 Task: Create a due date automation trigger when advanced on, on the tuesday of the week a card is due add checklist with an incomplete checklists at 11:00 AM.
Action: Mouse moved to (1027, 93)
Screenshot: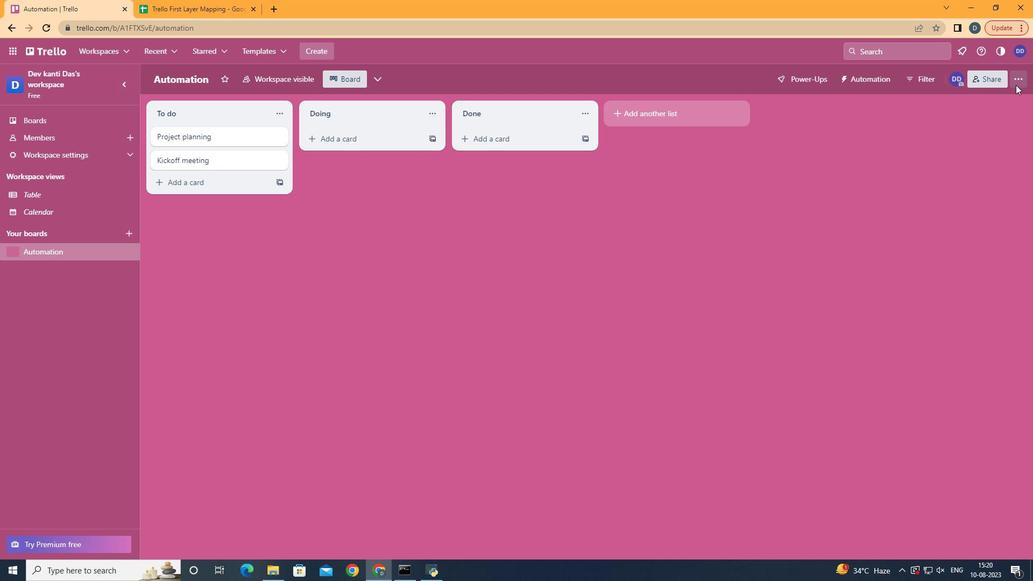 
Action: Mouse pressed left at (1027, 93)
Screenshot: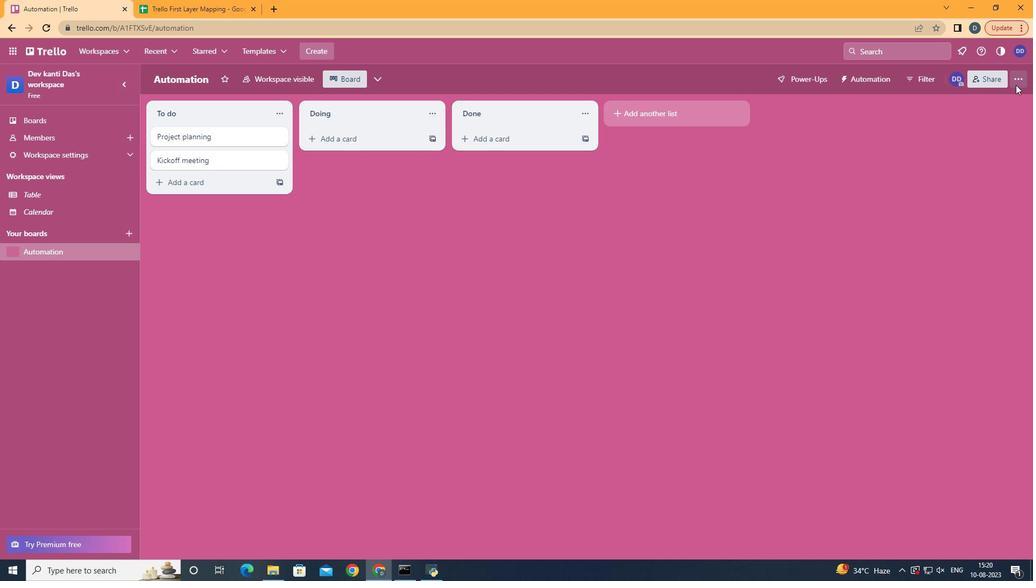 
Action: Mouse moved to (948, 251)
Screenshot: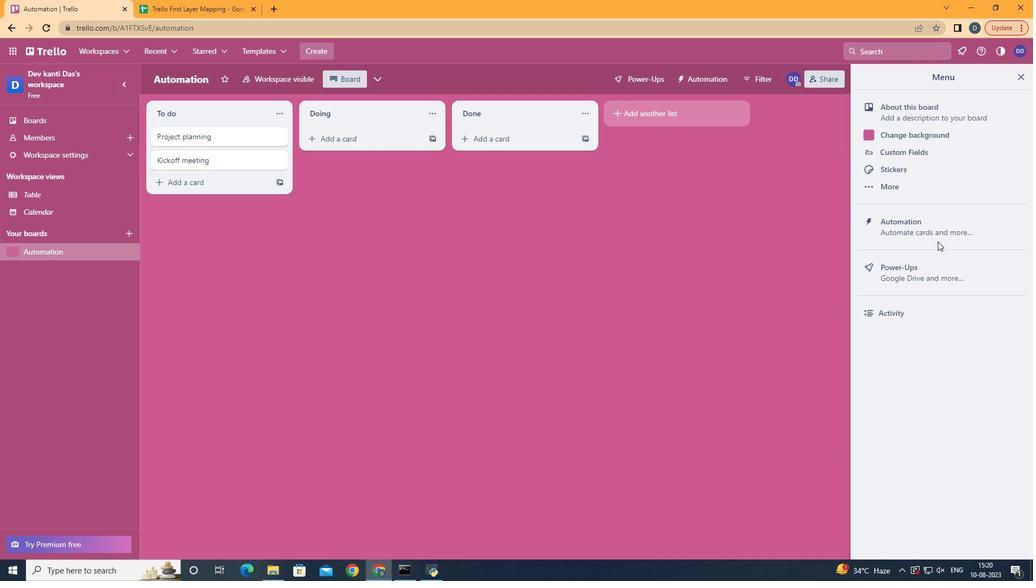 
Action: Mouse pressed left at (948, 251)
Screenshot: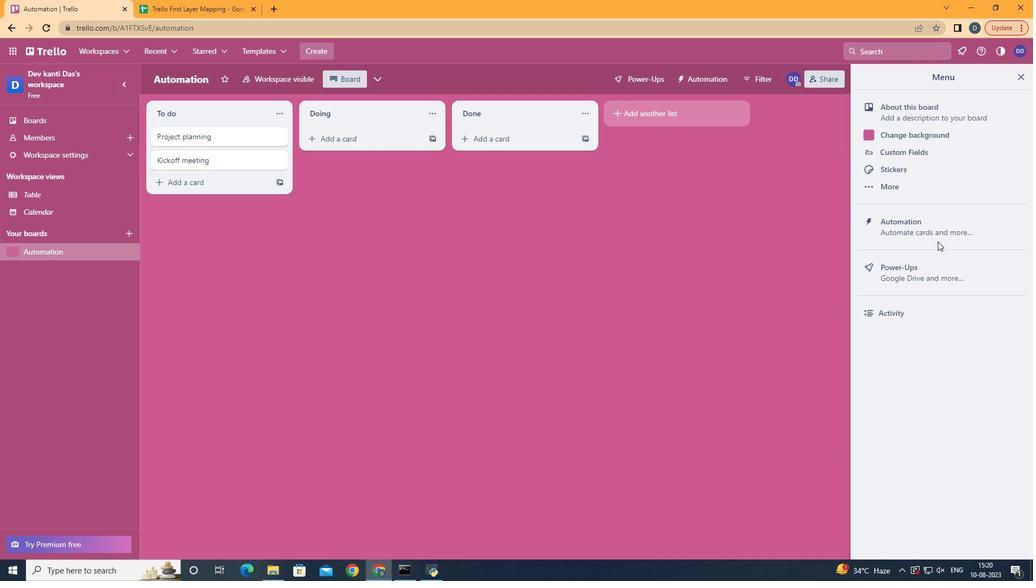 
Action: Mouse moved to (945, 240)
Screenshot: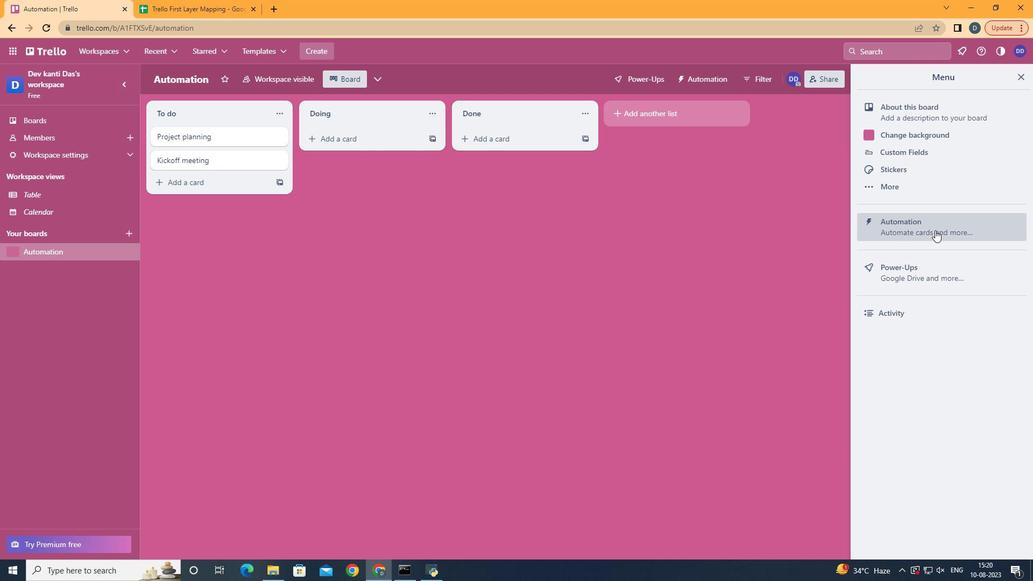 
Action: Mouse pressed left at (945, 240)
Screenshot: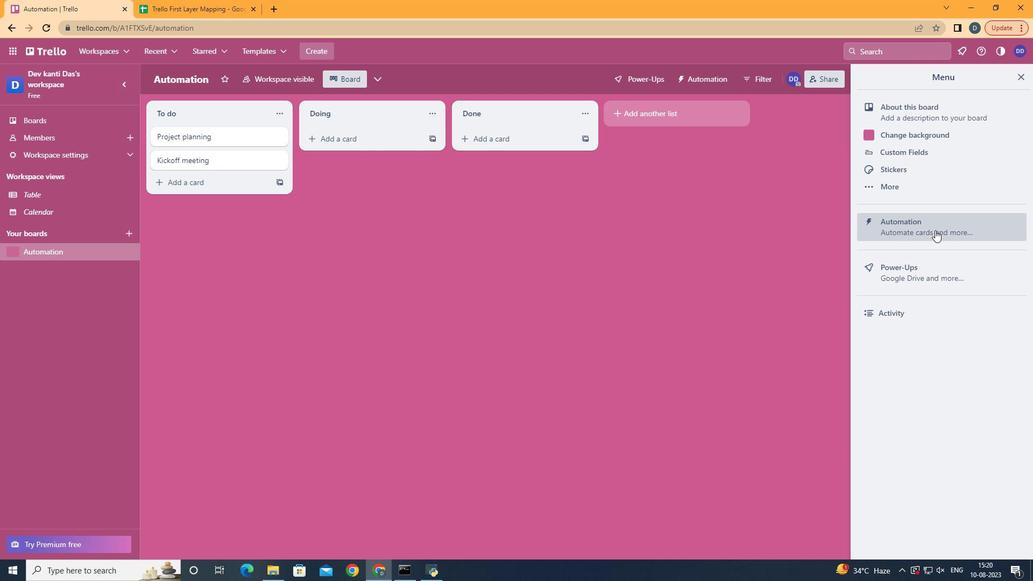 
Action: Mouse moved to (208, 231)
Screenshot: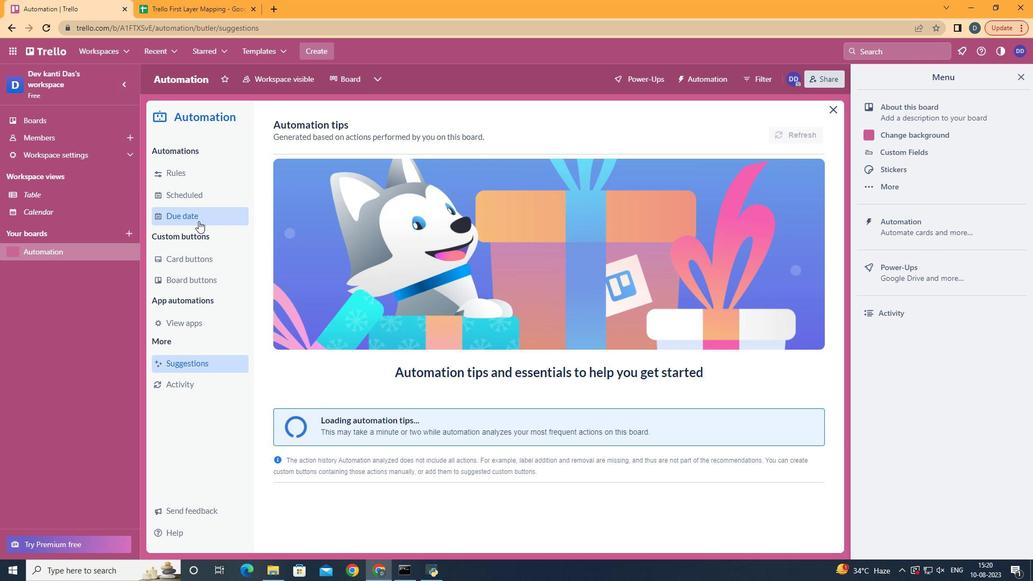 
Action: Mouse pressed left at (208, 231)
Screenshot: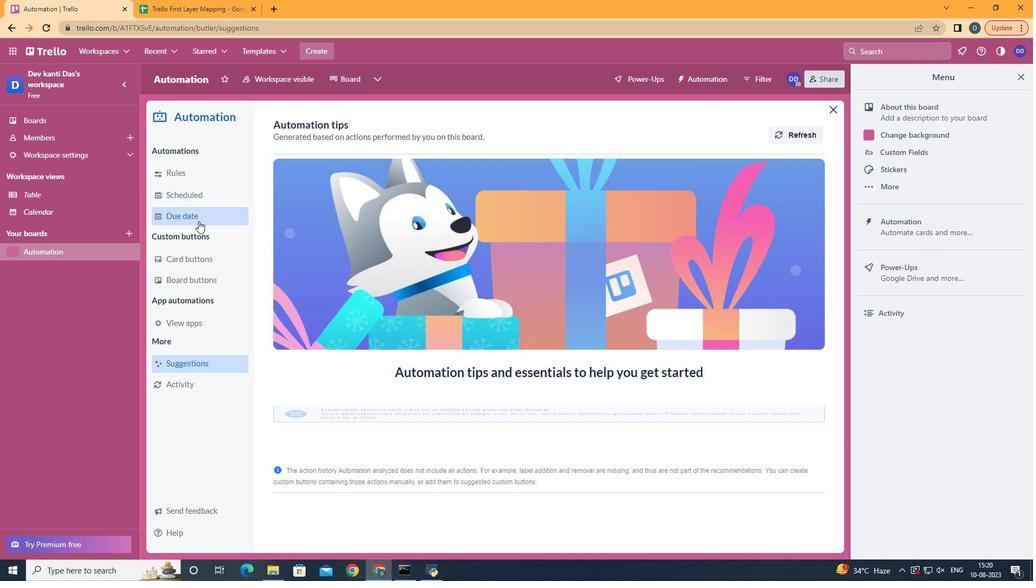 
Action: Mouse moved to (754, 141)
Screenshot: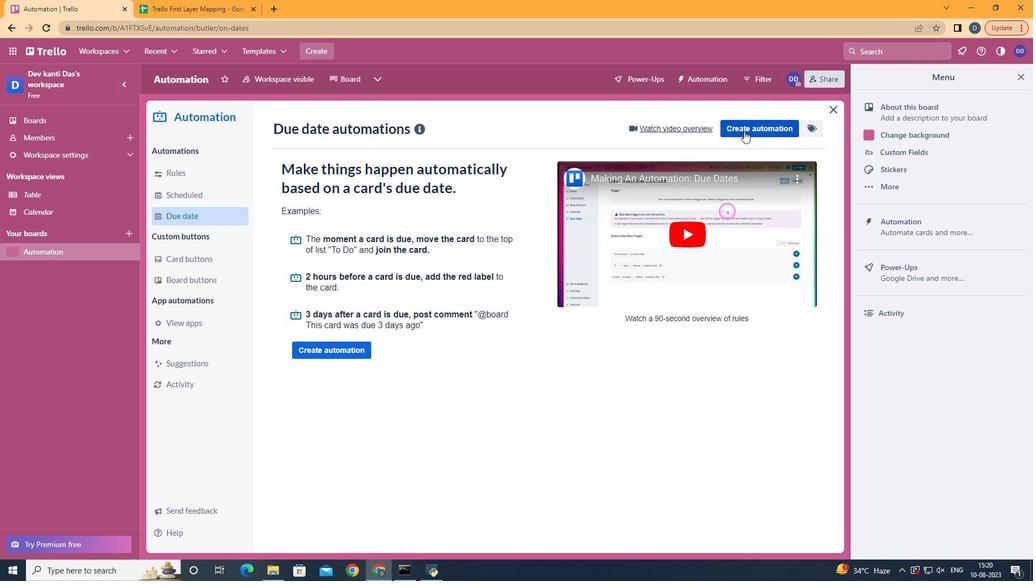 
Action: Mouse pressed left at (754, 141)
Screenshot: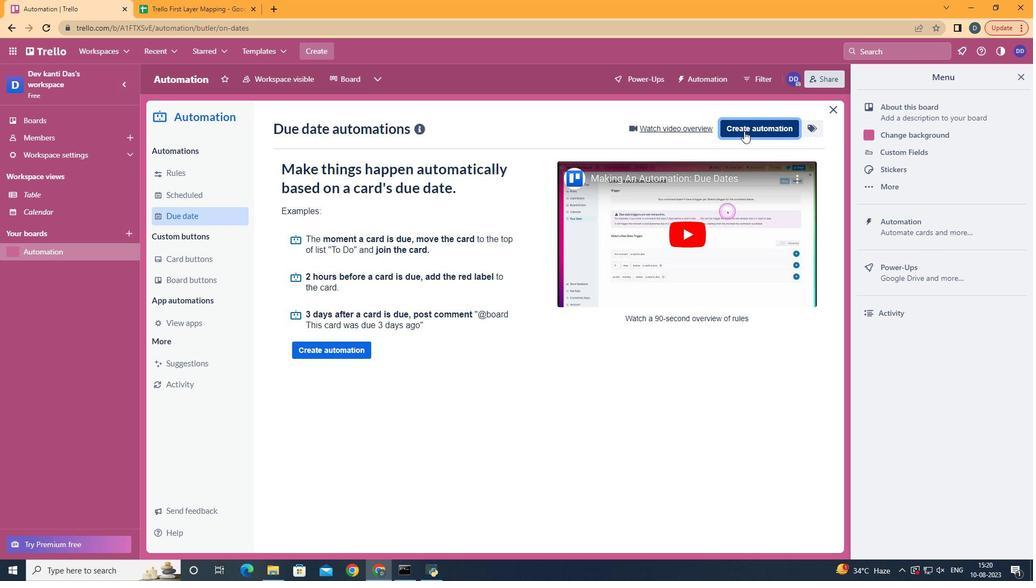 
Action: Mouse moved to (611, 241)
Screenshot: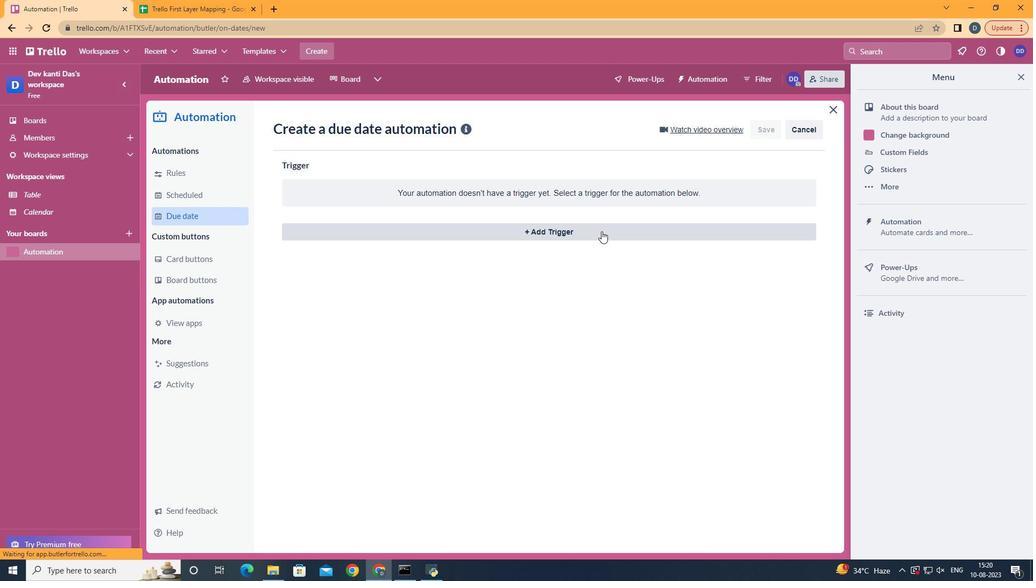 
Action: Mouse pressed left at (611, 241)
Screenshot: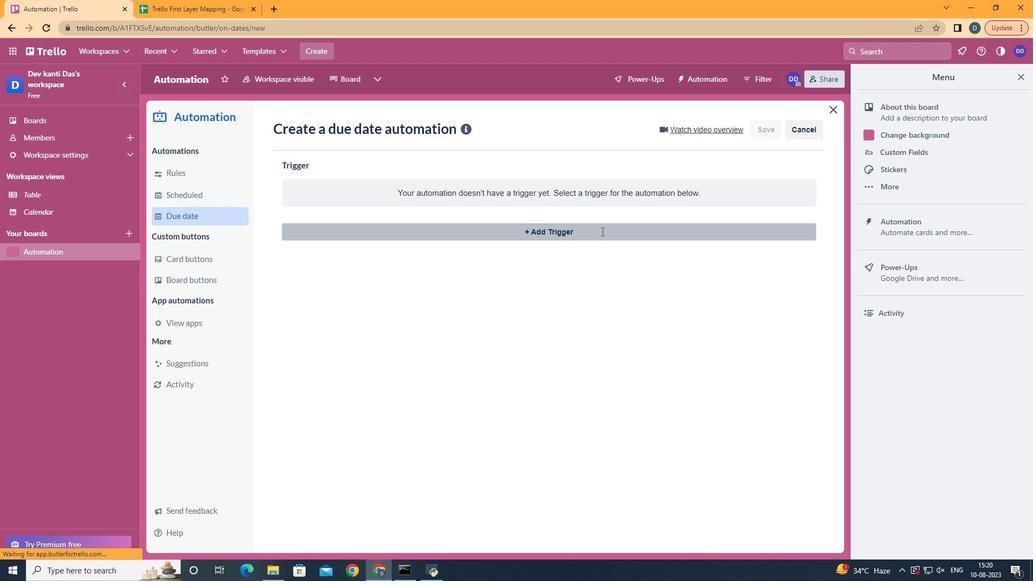 
Action: Mouse moved to (347, 316)
Screenshot: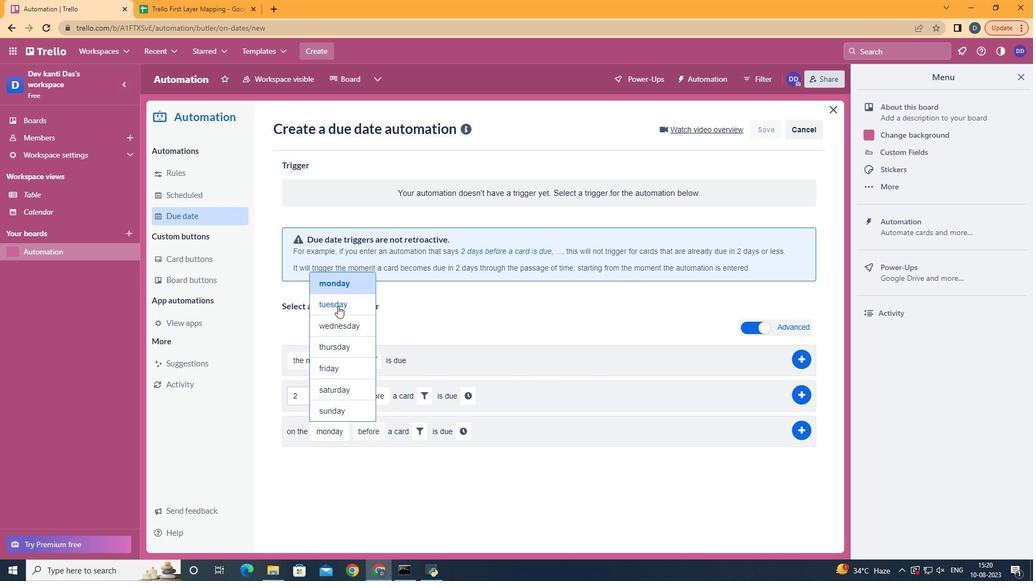 
Action: Mouse pressed left at (347, 316)
Screenshot: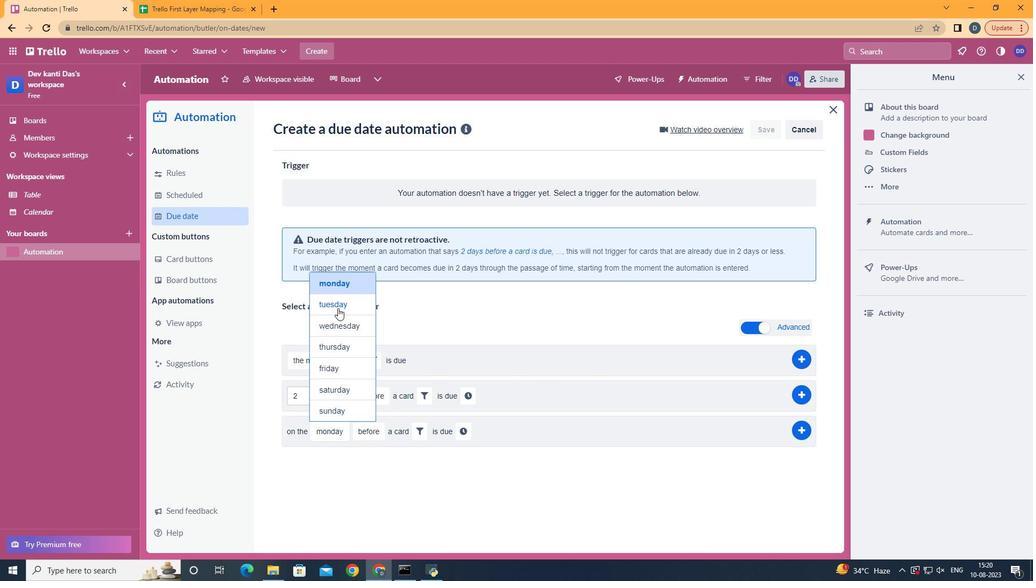 
Action: Mouse moved to (381, 502)
Screenshot: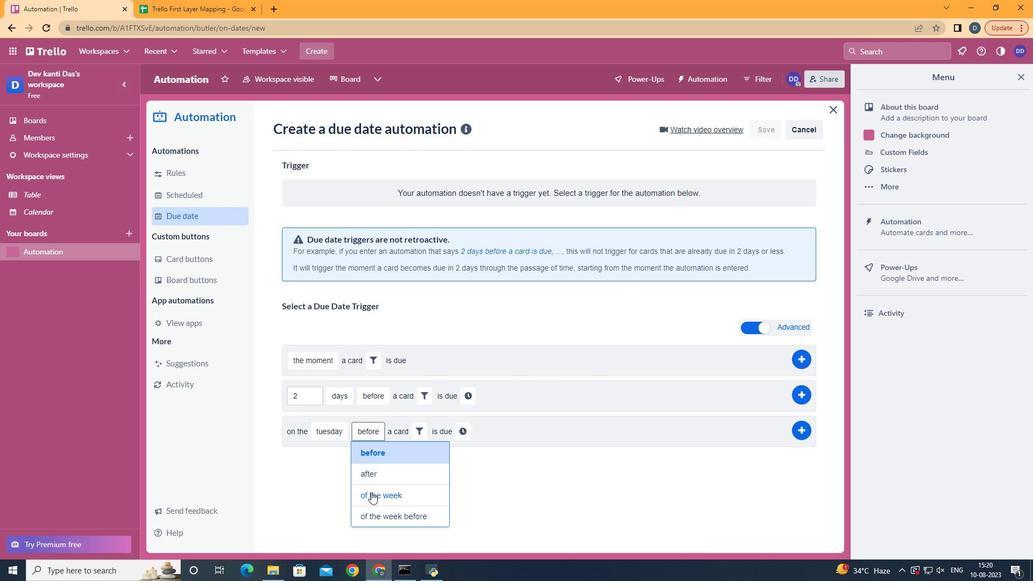
Action: Mouse pressed left at (381, 502)
Screenshot: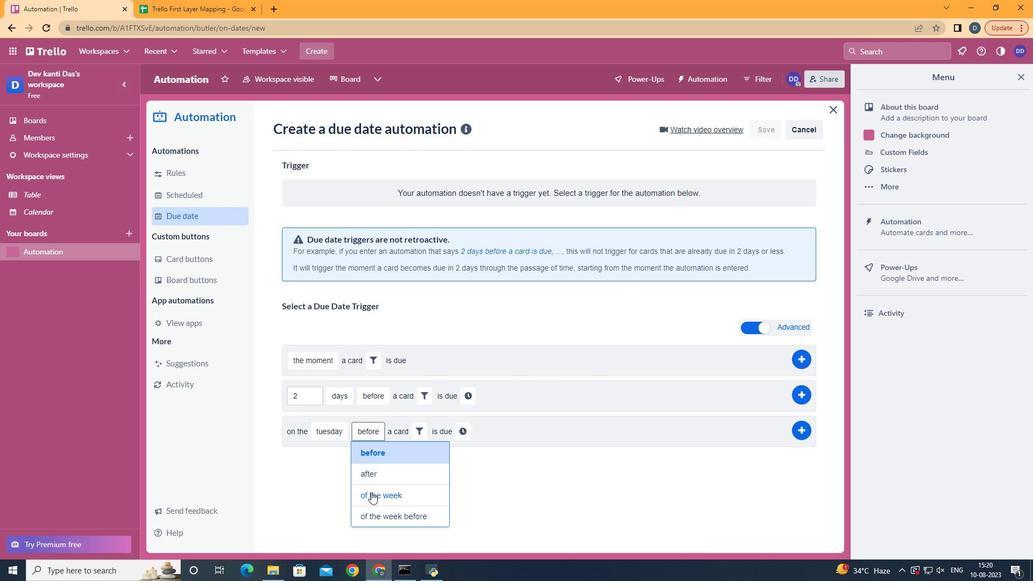 
Action: Mouse moved to (445, 431)
Screenshot: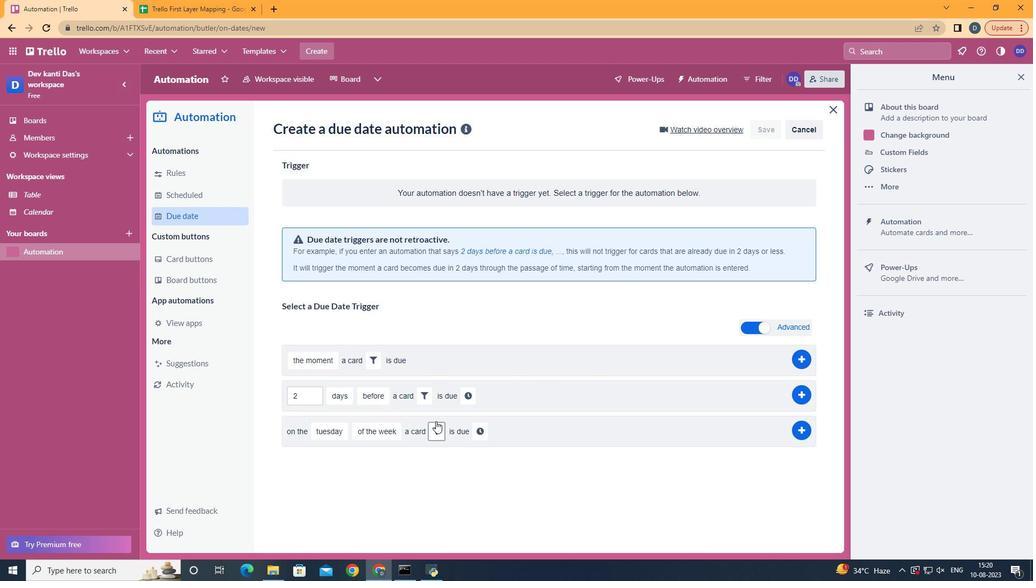 
Action: Mouse pressed left at (445, 431)
Screenshot: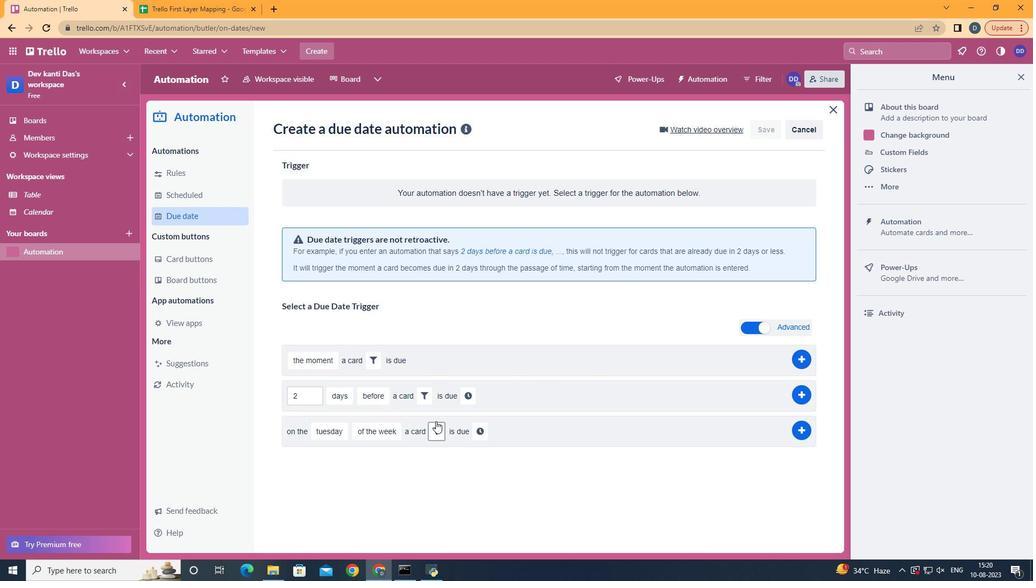 
Action: Mouse moved to (501, 478)
Screenshot: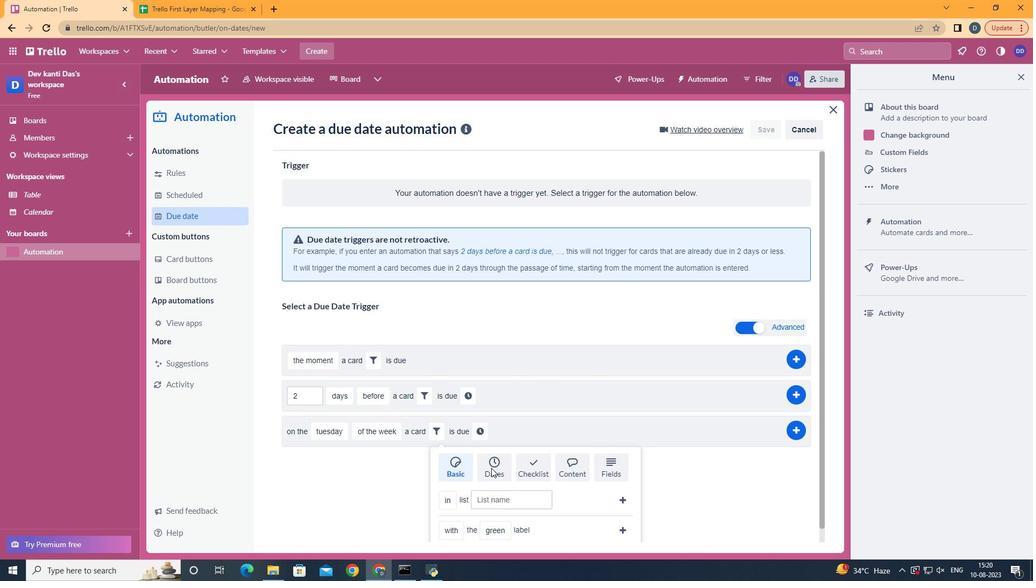 
Action: Mouse pressed left at (501, 478)
Screenshot: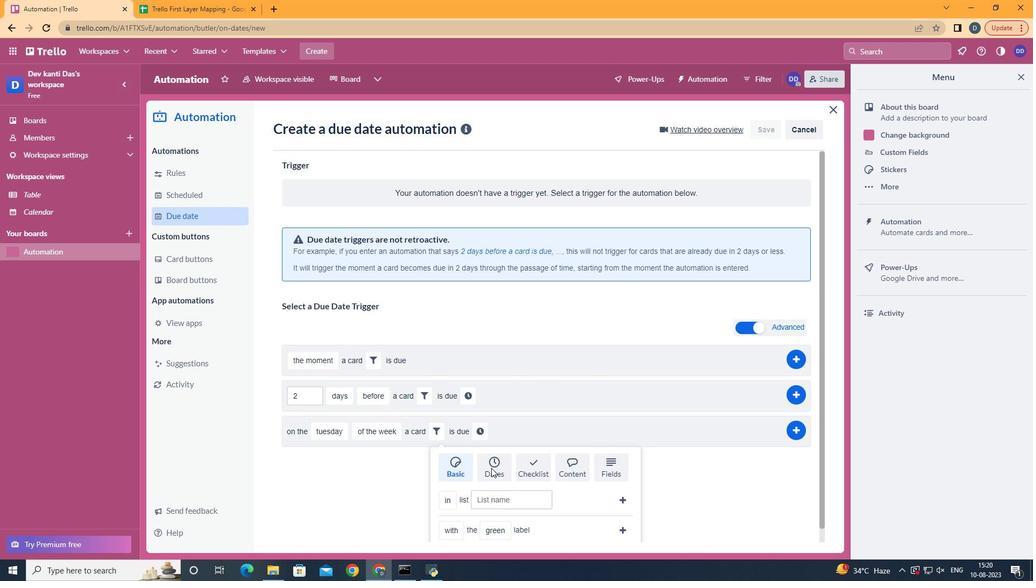 
Action: Mouse moved to (504, 473)
Screenshot: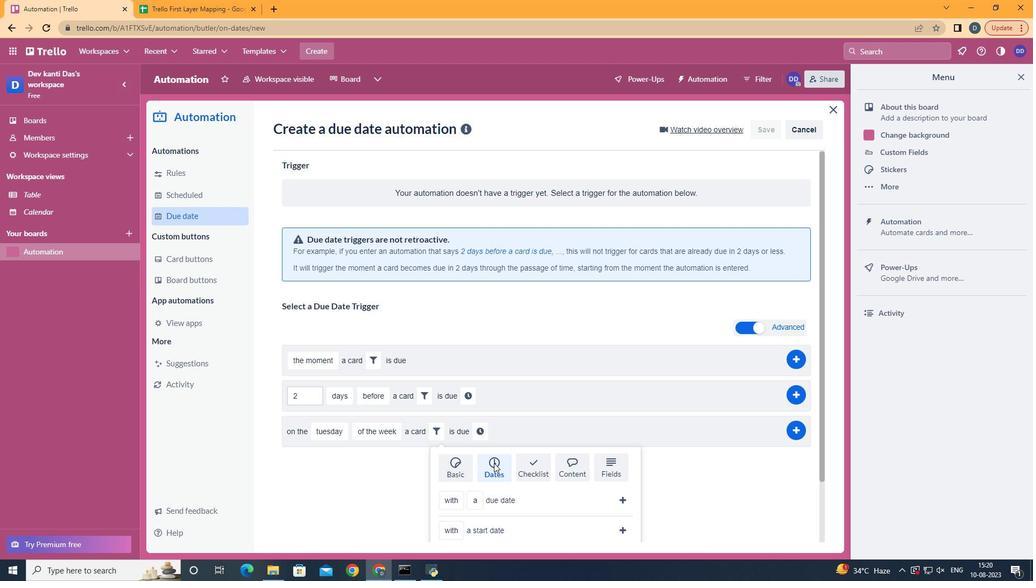 
Action: Mouse scrolled (504, 472) with delta (0, 0)
Screenshot: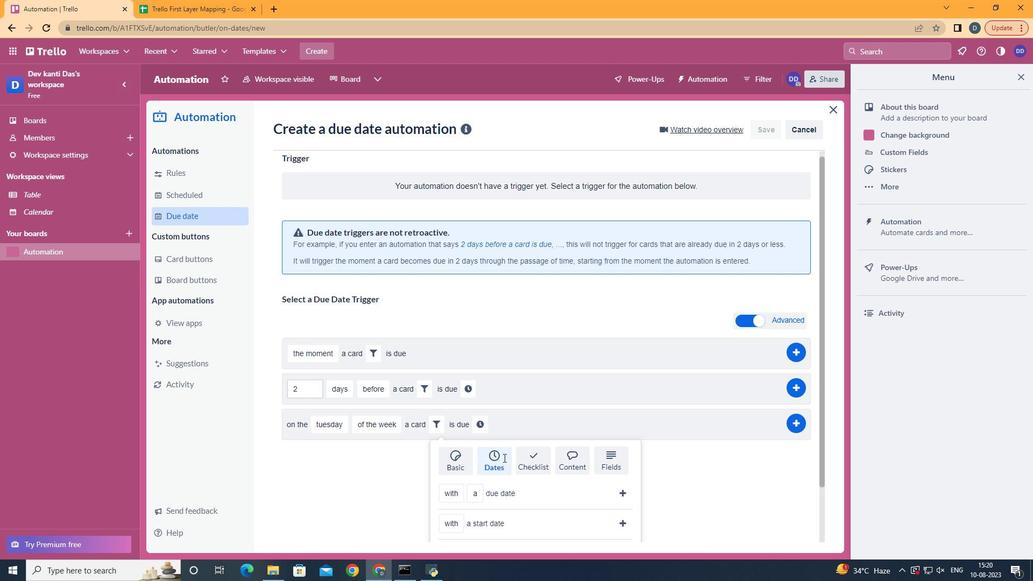 
Action: Mouse scrolled (504, 472) with delta (0, 0)
Screenshot: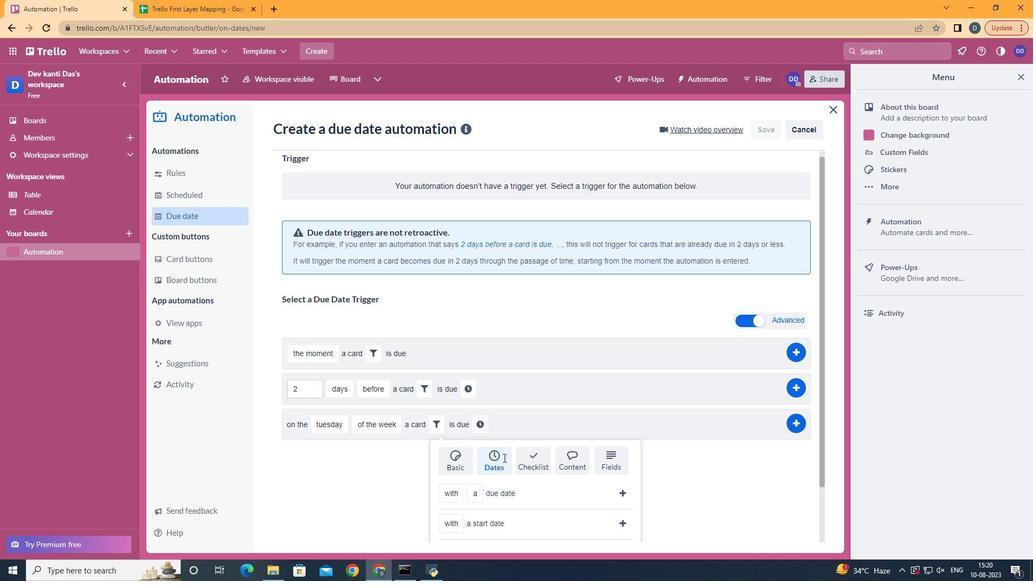 
Action: Mouse scrolled (504, 472) with delta (0, 0)
Screenshot: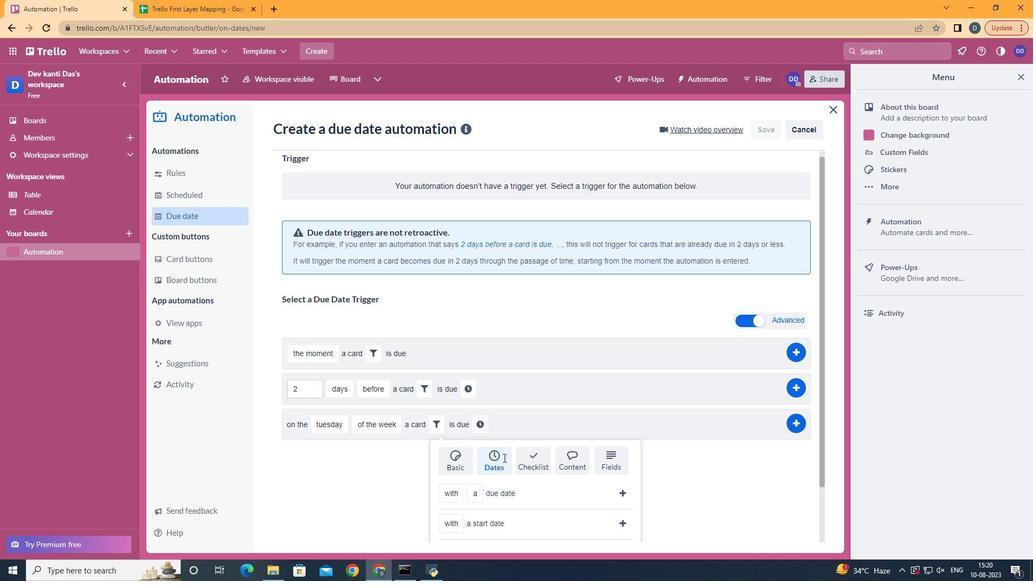 
Action: Mouse moved to (504, 473)
Screenshot: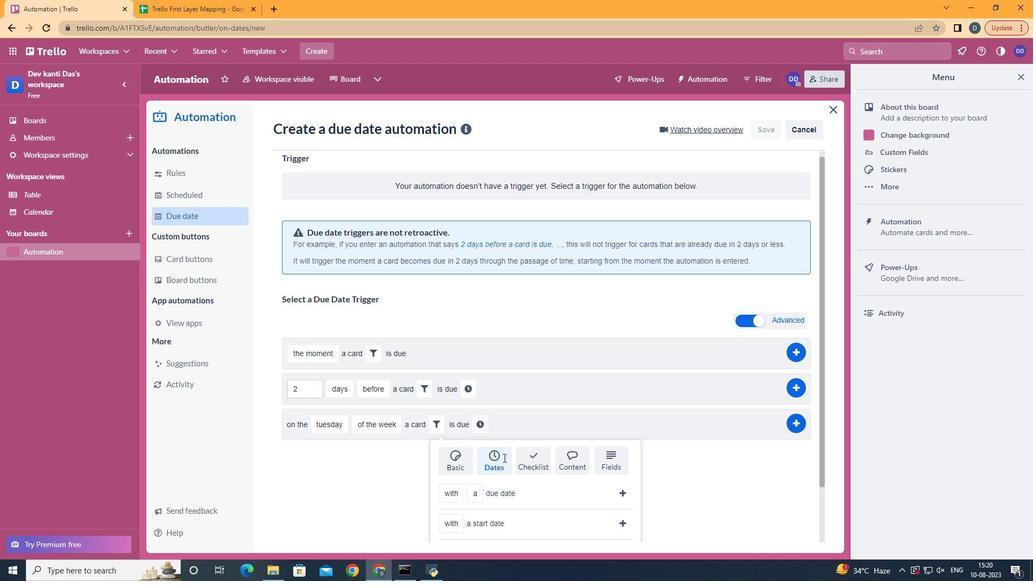 
Action: Mouse scrolled (504, 472) with delta (0, 0)
Screenshot: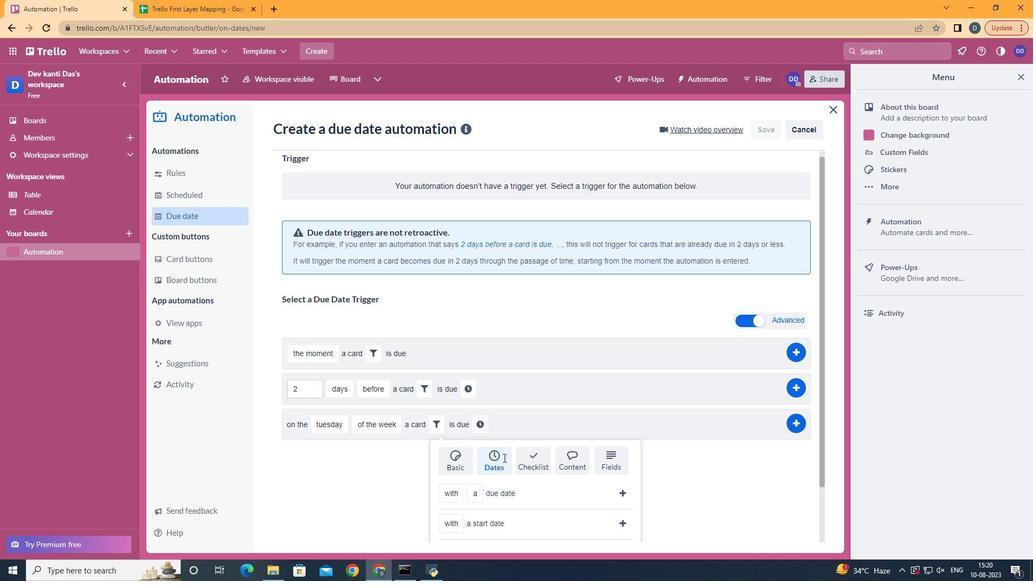 
Action: Mouse moved to (508, 470)
Screenshot: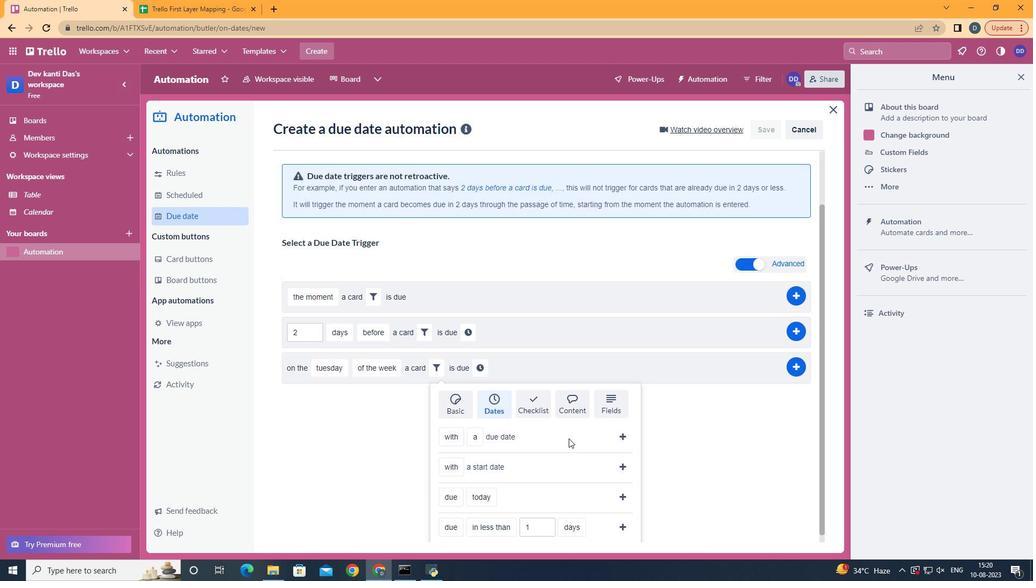 
Action: Mouse scrolled (506, 471) with delta (0, 0)
Screenshot: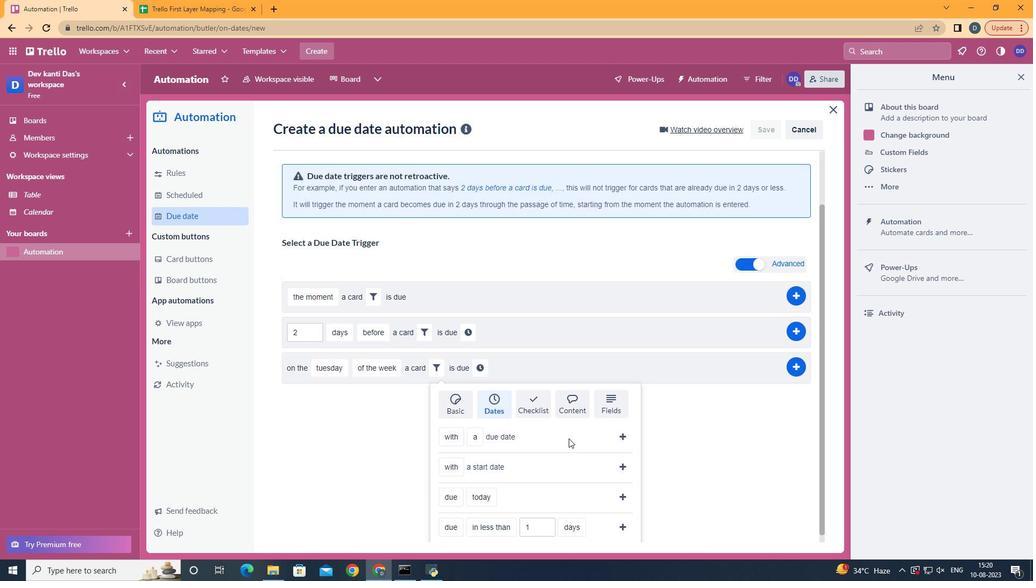 
Action: Mouse moved to (549, 388)
Screenshot: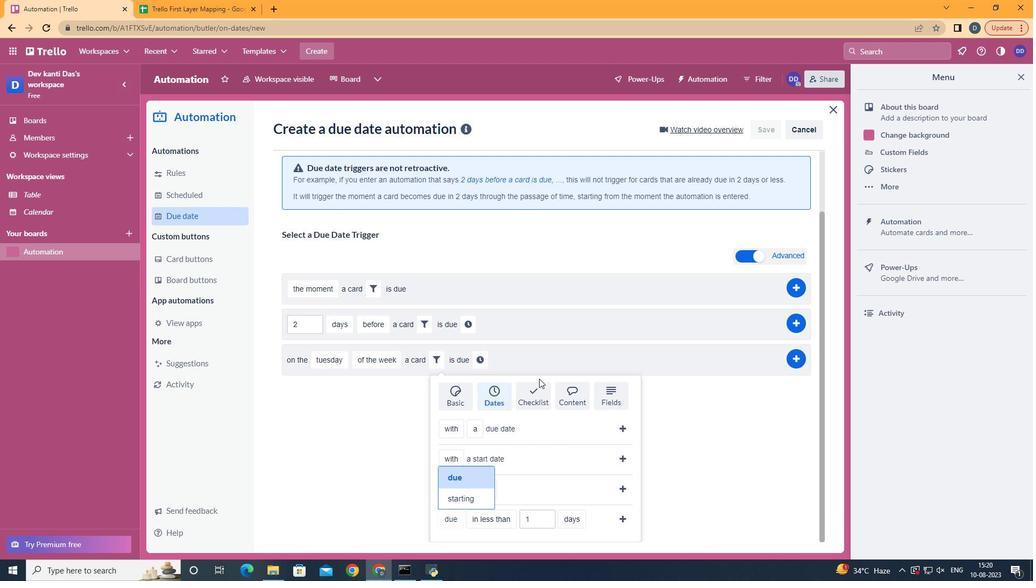 
Action: Mouse pressed left at (549, 388)
Screenshot: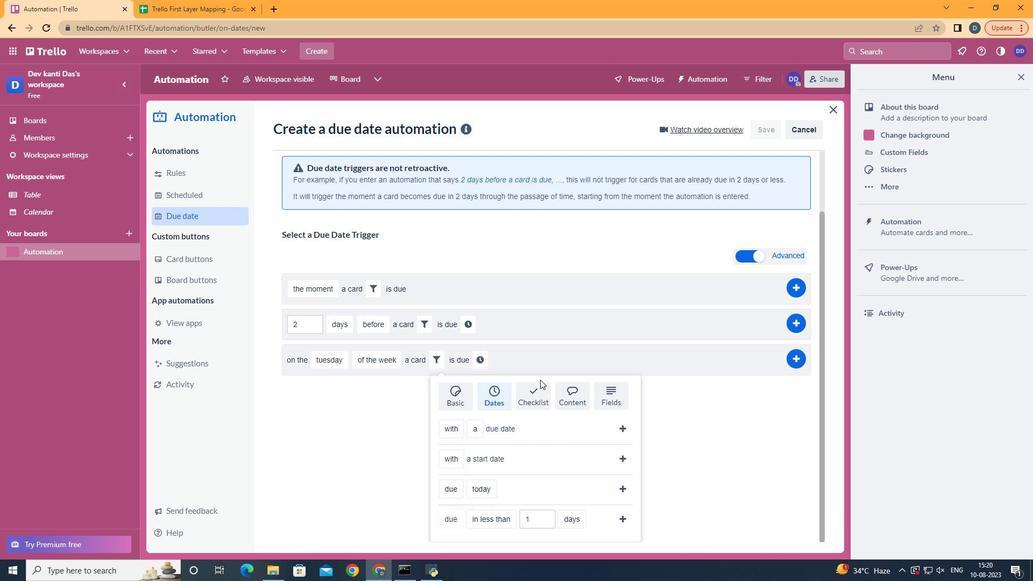 
Action: Mouse moved to (547, 403)
Screenshot: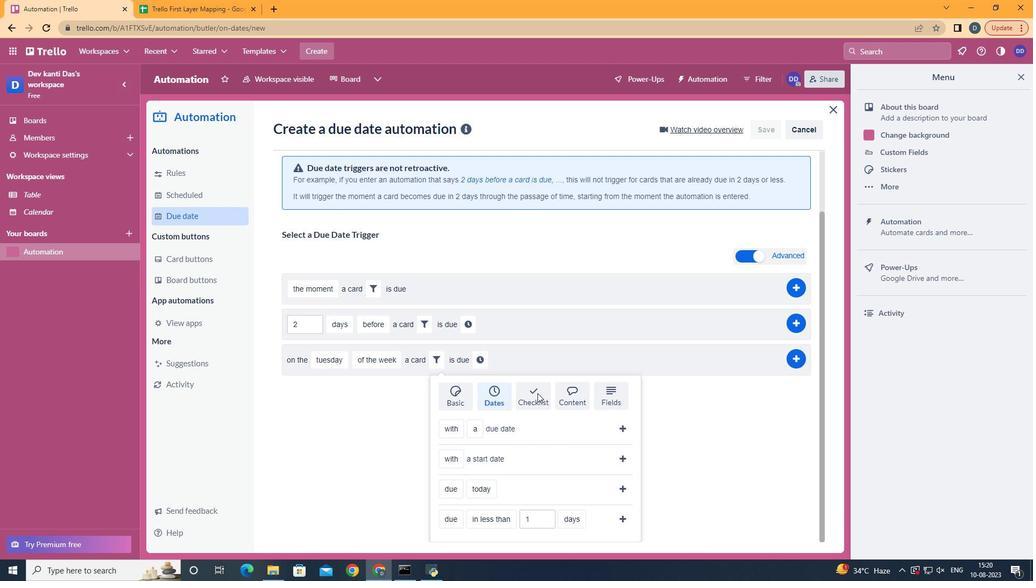 
Action: Mouse pressed left at (547, 403)
Screenshot: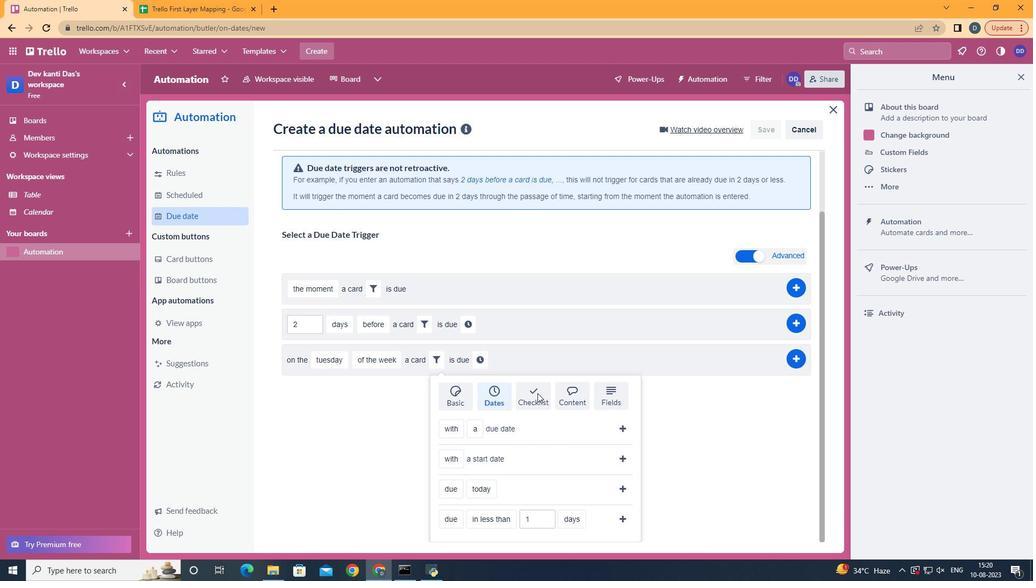 
Action: Mouse moved to (511, 429)
Screenshot: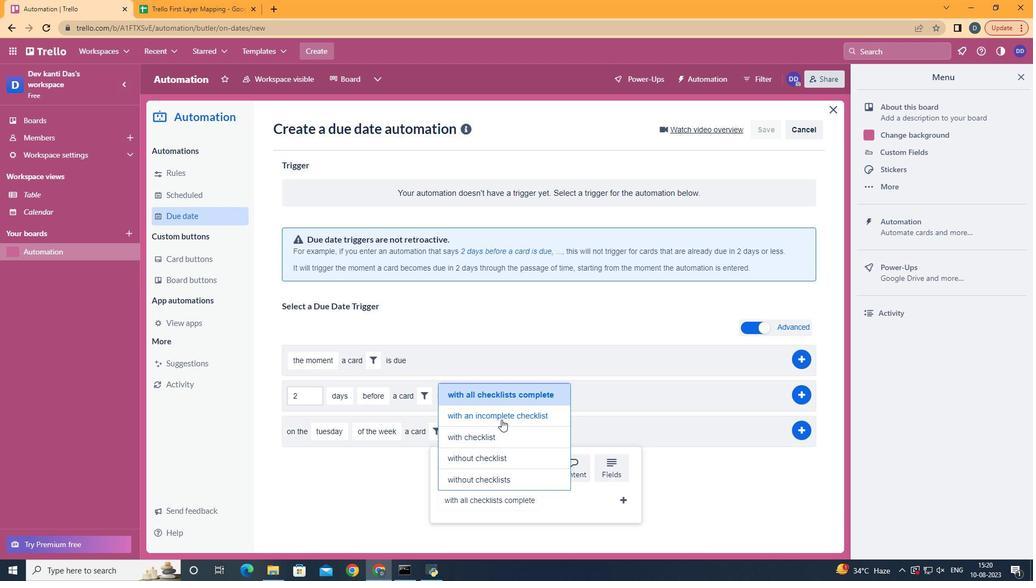 
Action: Mouse pressed left at (511, 429)
Screenshot: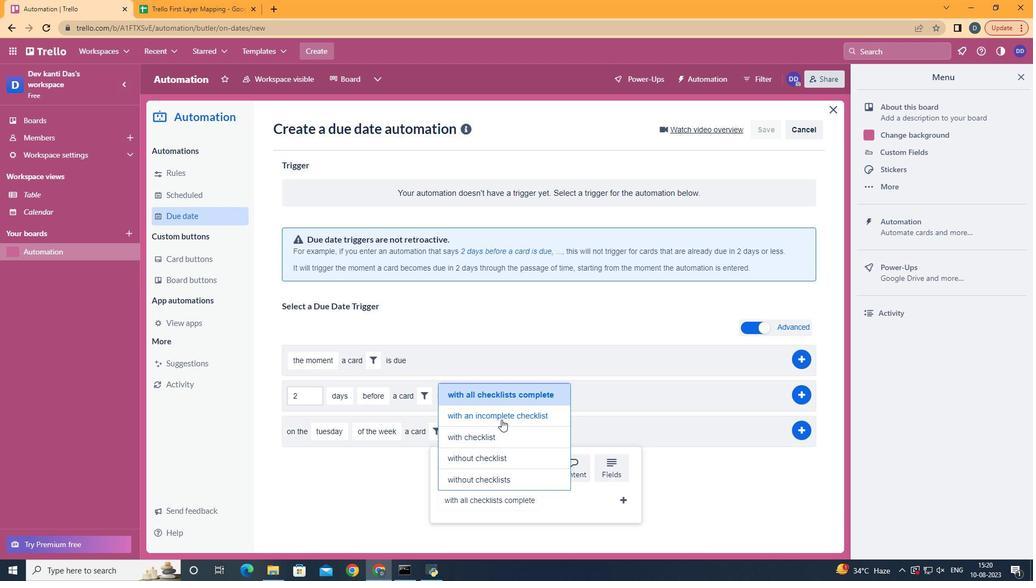 
Action: Mouse moved to (628, 510)
Screenshot: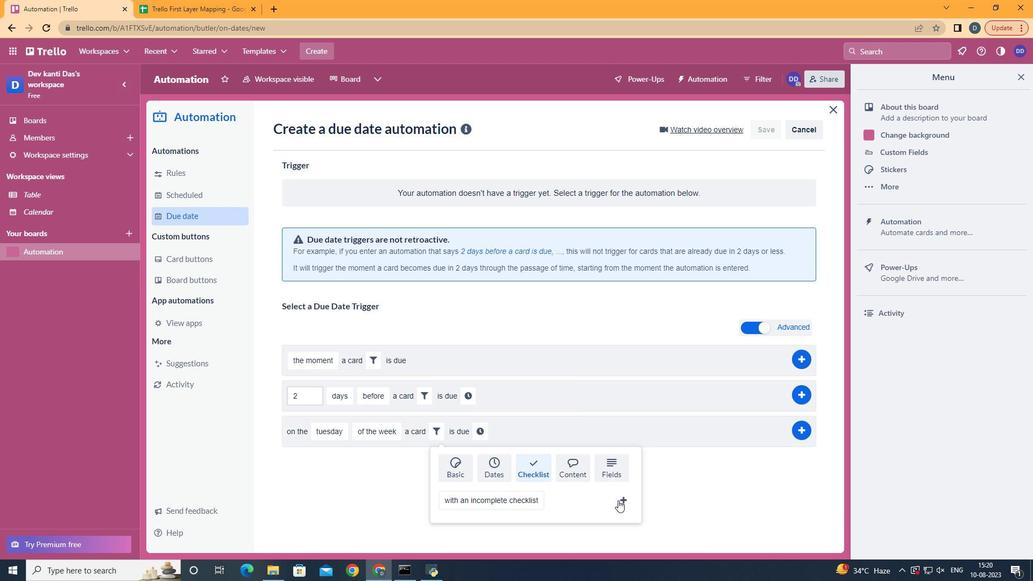 
Action: Mouse pressed left at (628, 510)
Screenshot: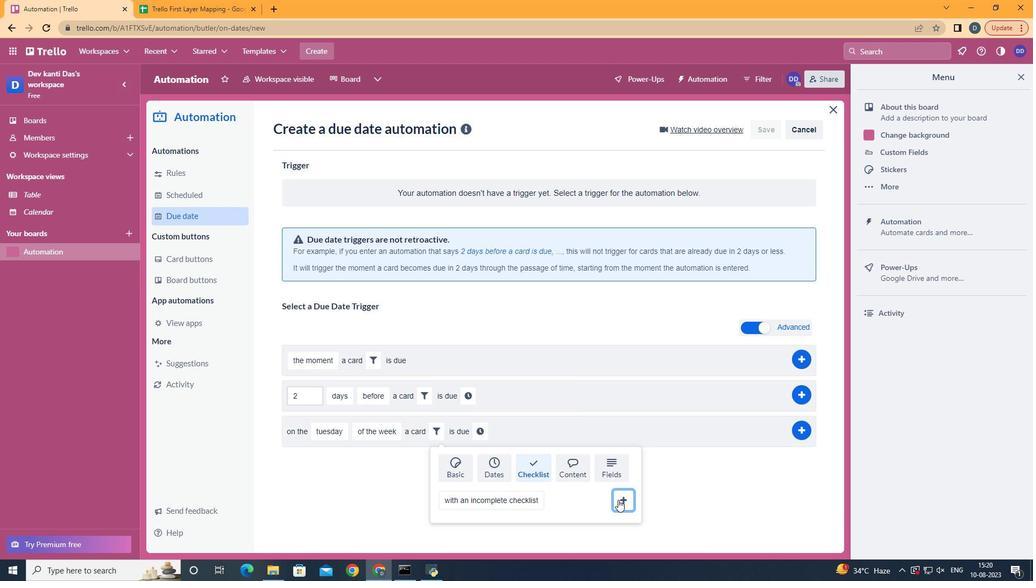 
Action: Mouse moved to (609, 449)
Screenshot: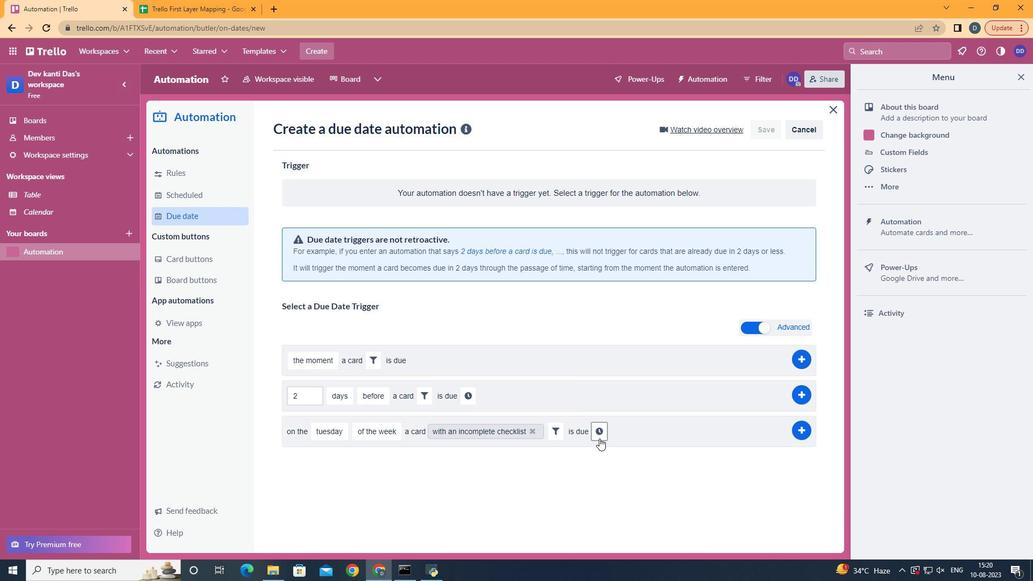 
Action: Mouse pressed left at (609, 449)
Screenshot: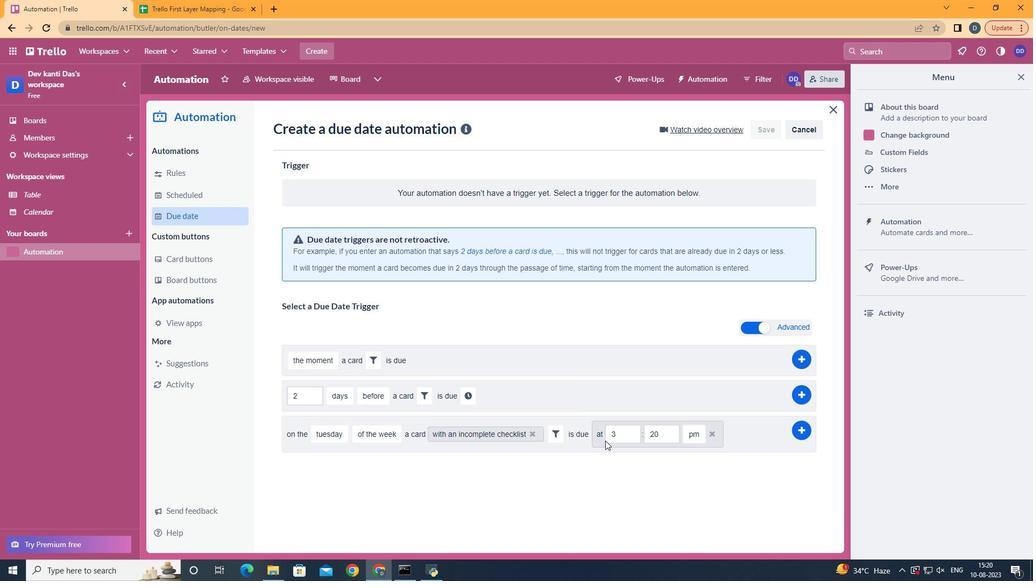 
Action: Mouse moved to (632, 451)
Screenshot: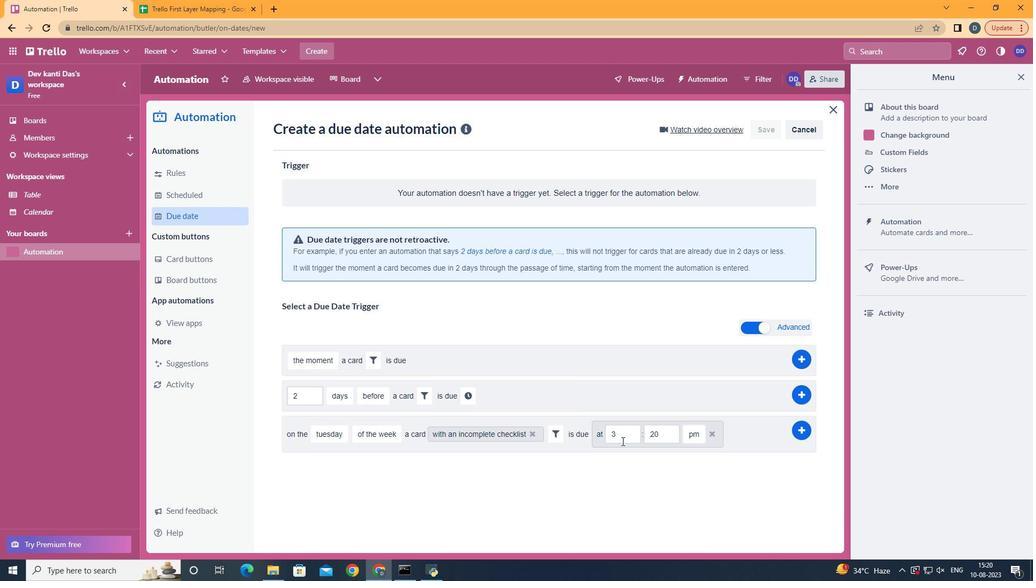 
Action: Mouse pressed left at (632, 451)
Screenshot: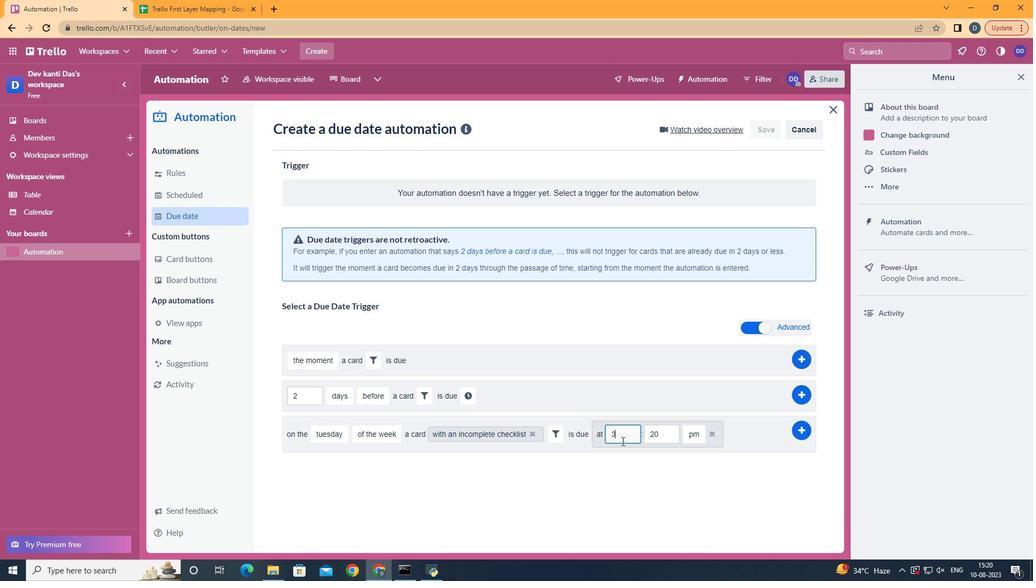 
Action: Key pressed <Key.backspace>11
Screenshot: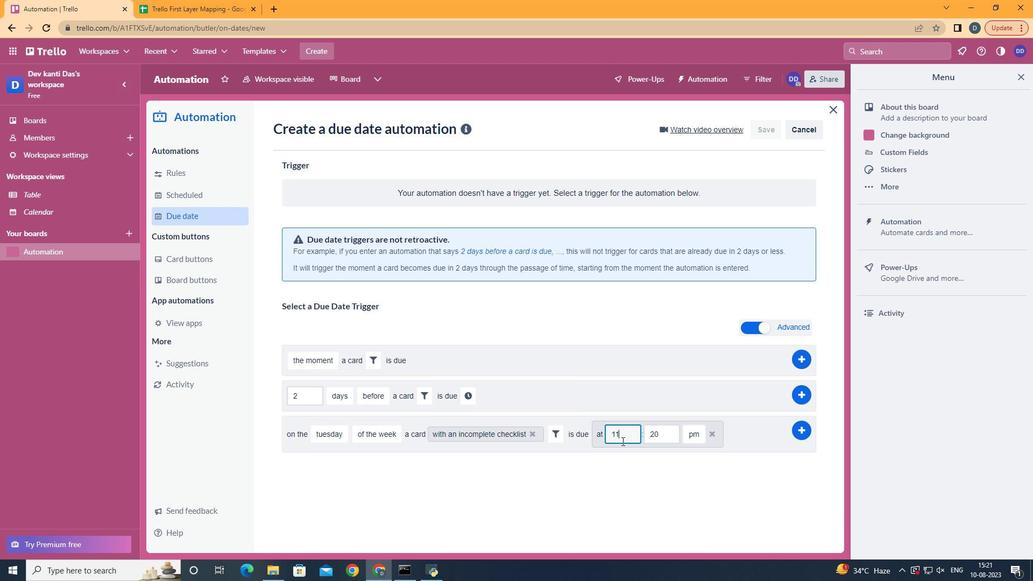 
Action: Mouse moved to (672, 444)
Screenshot: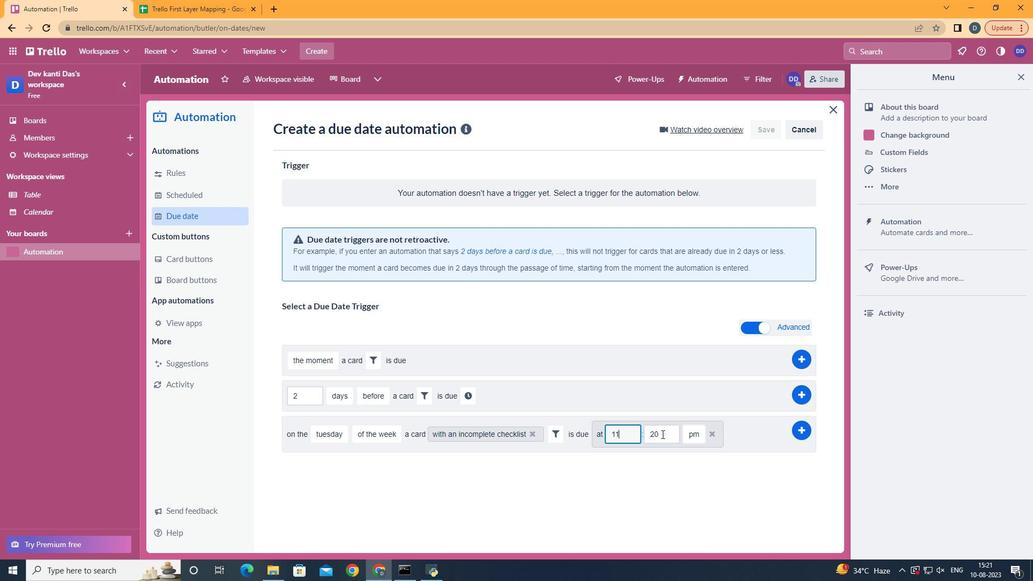 
Action: Mouse pressed left at (672, 444)
Screenshot: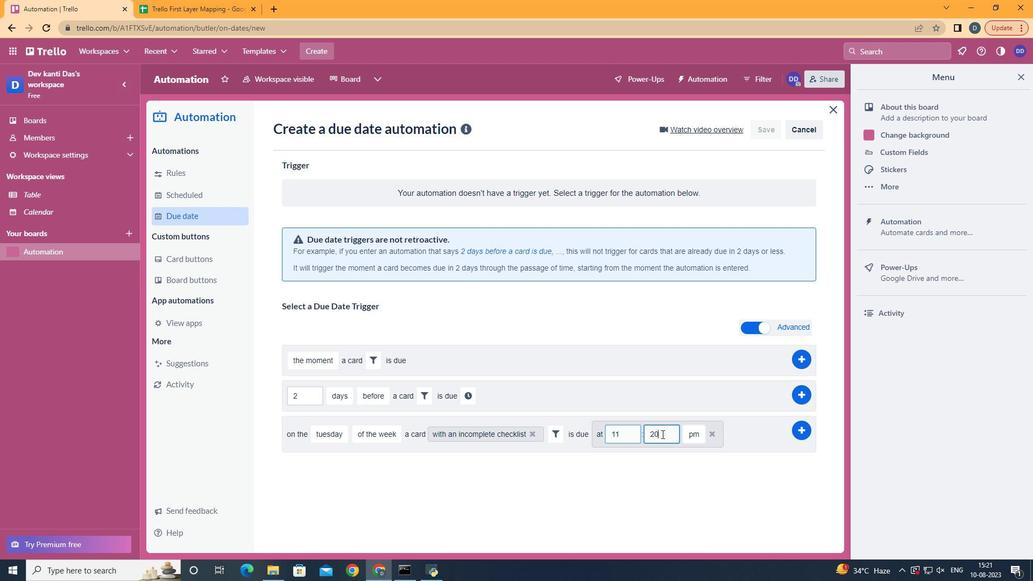 
Action: Key pressed <Key.backspace>
Screenshot: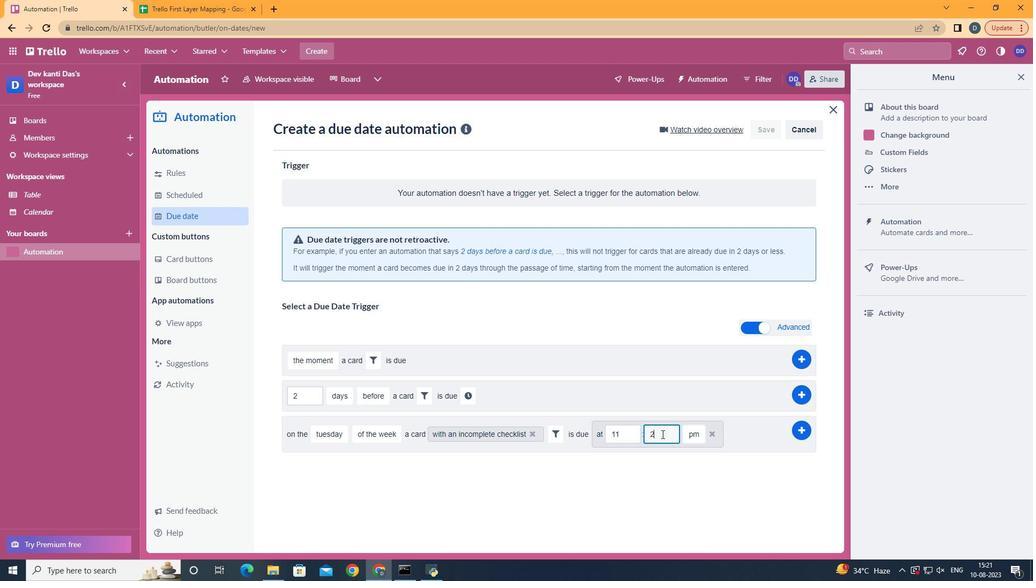 
Action: Mouse moved to (671, 443)
Screenshot: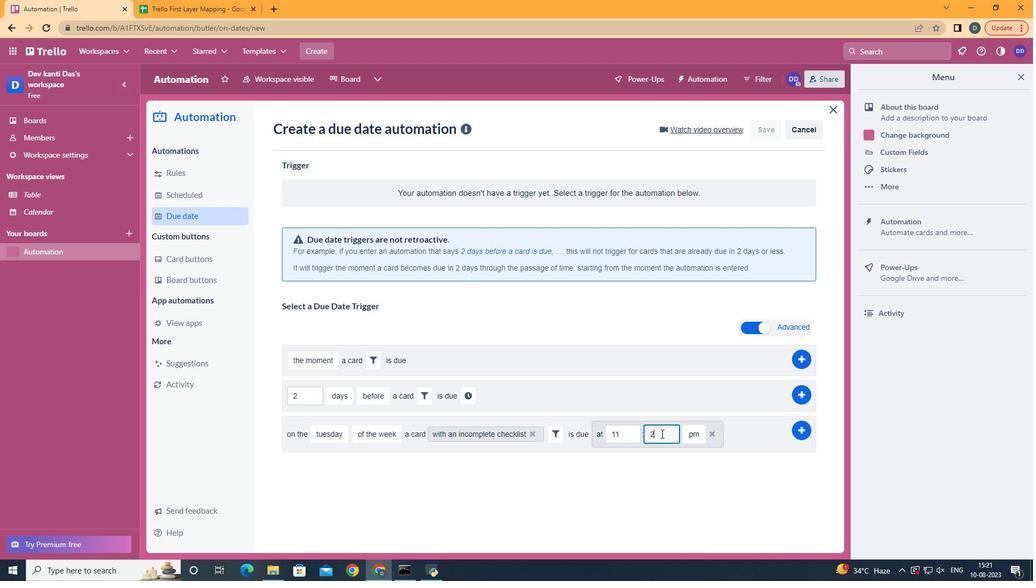
Action: Key pressed <Key.backspace>00
Screenshot: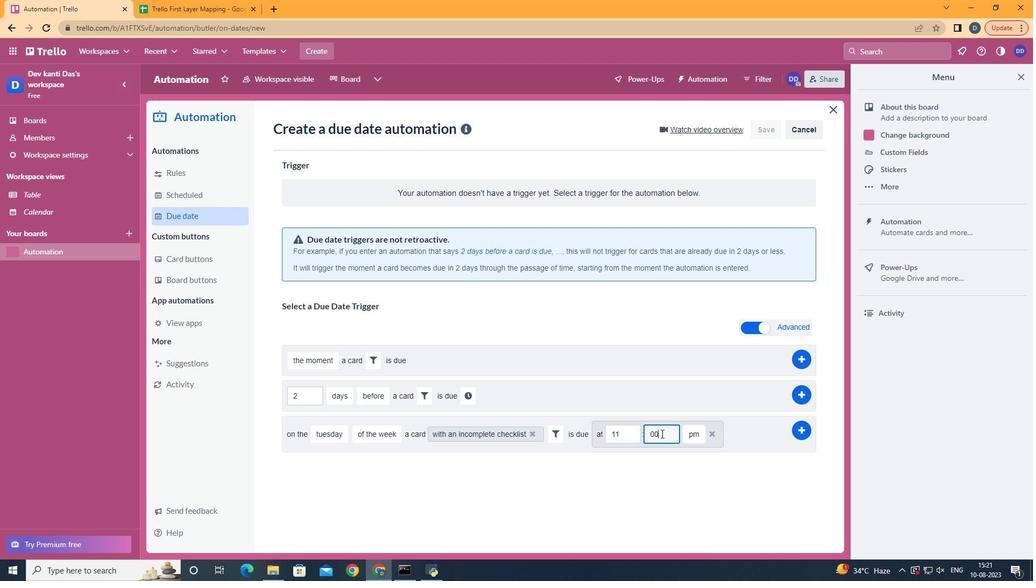 
Action: Mouse moved to (704, 465)
Screenshot: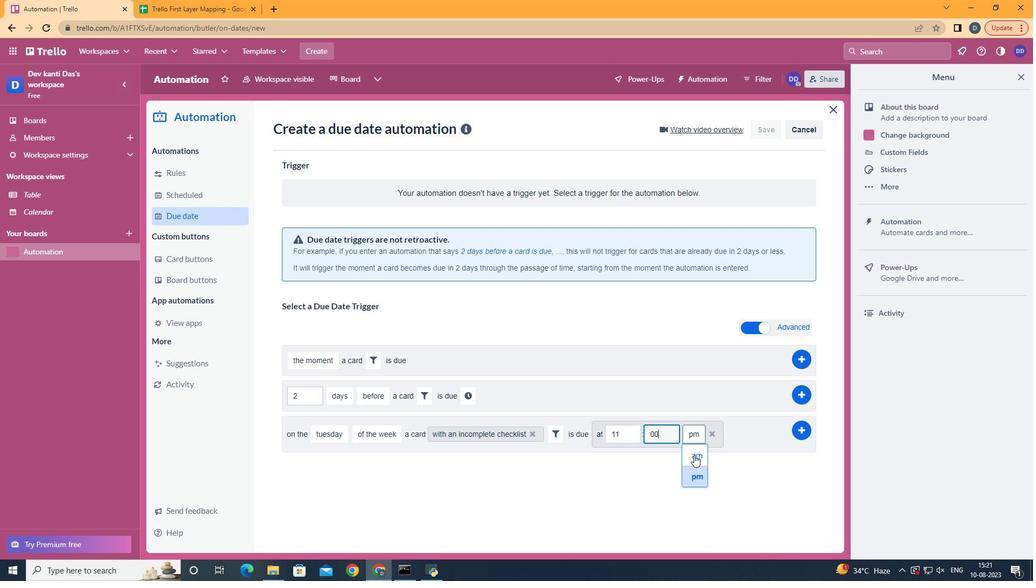 
Action: Mouse pressed left at (704, 465)
Screenshot: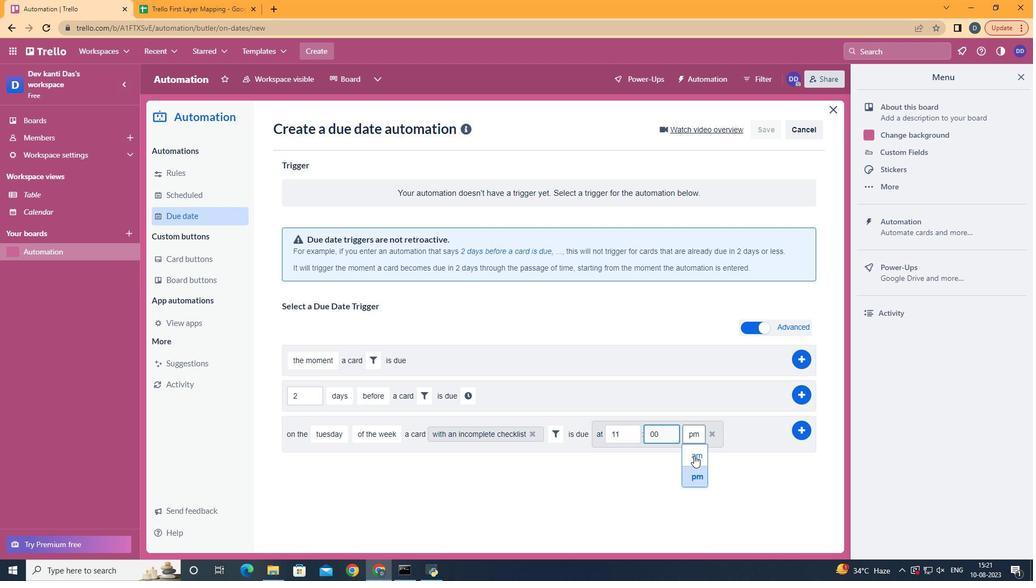 
Action: Mouse moved to (818, 439)
Screenshot: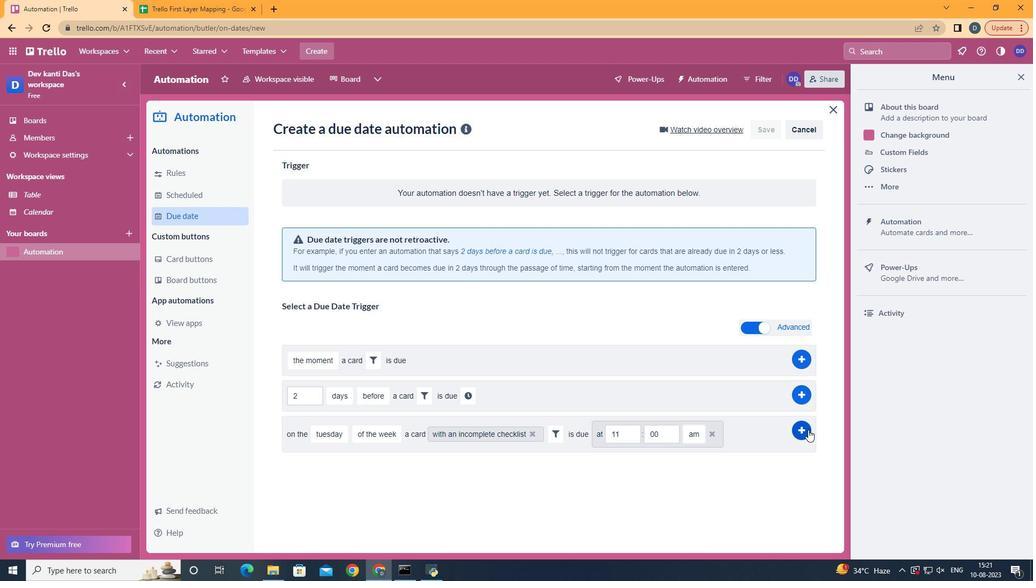 
Action: Mouse pressed left at (818, 439)
Screenshot: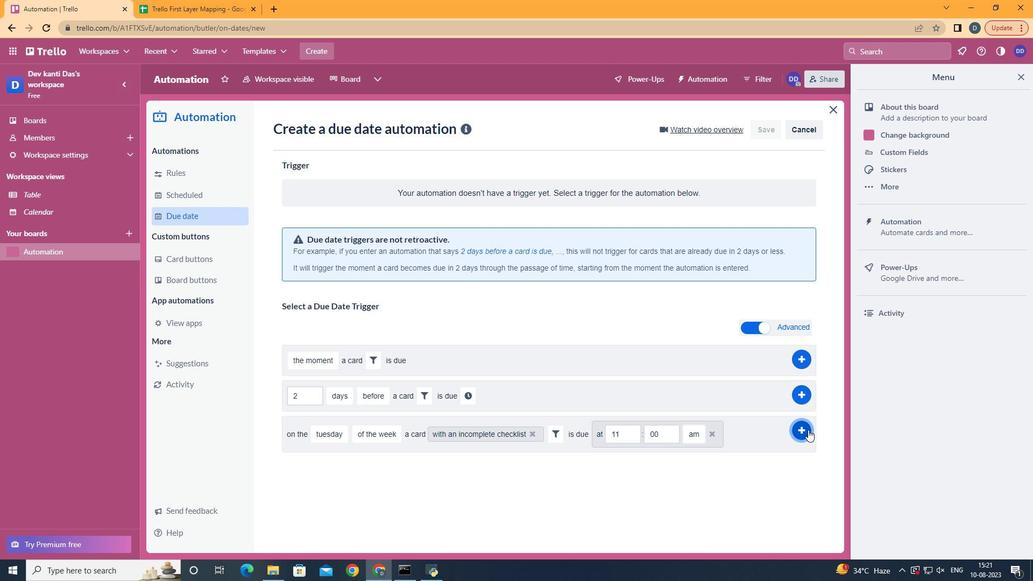
